Task: Filter people whose school is Kendriya Vidyalaya.
Action: Mouse moved to (378, 95)
Screenshot: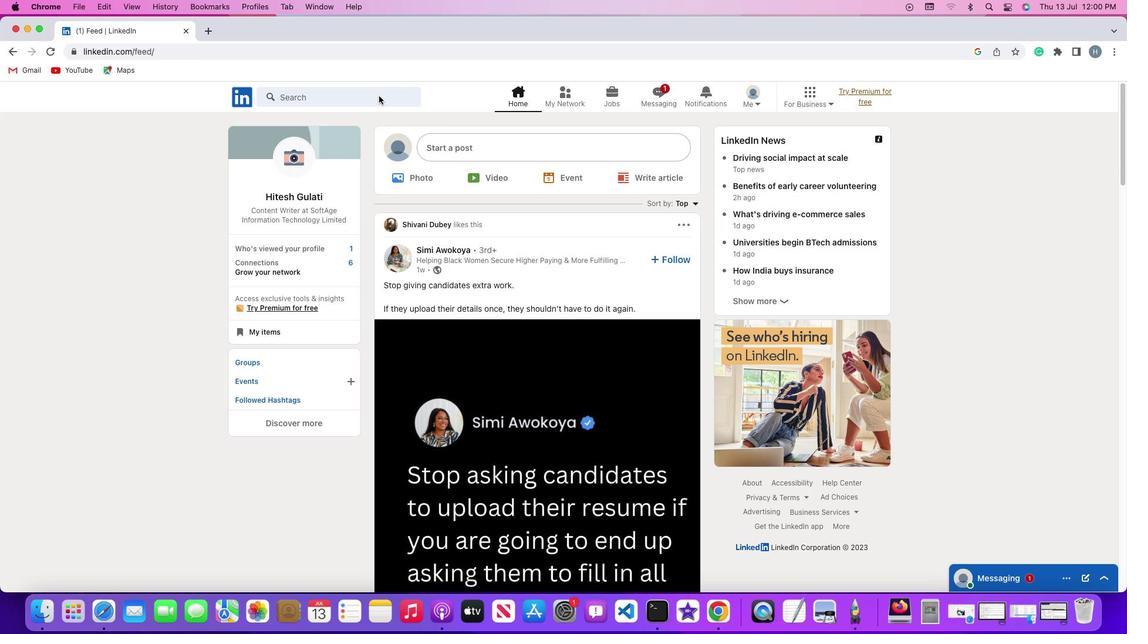 
Action: Mouse pressed left at (378, 95)
Screenshot: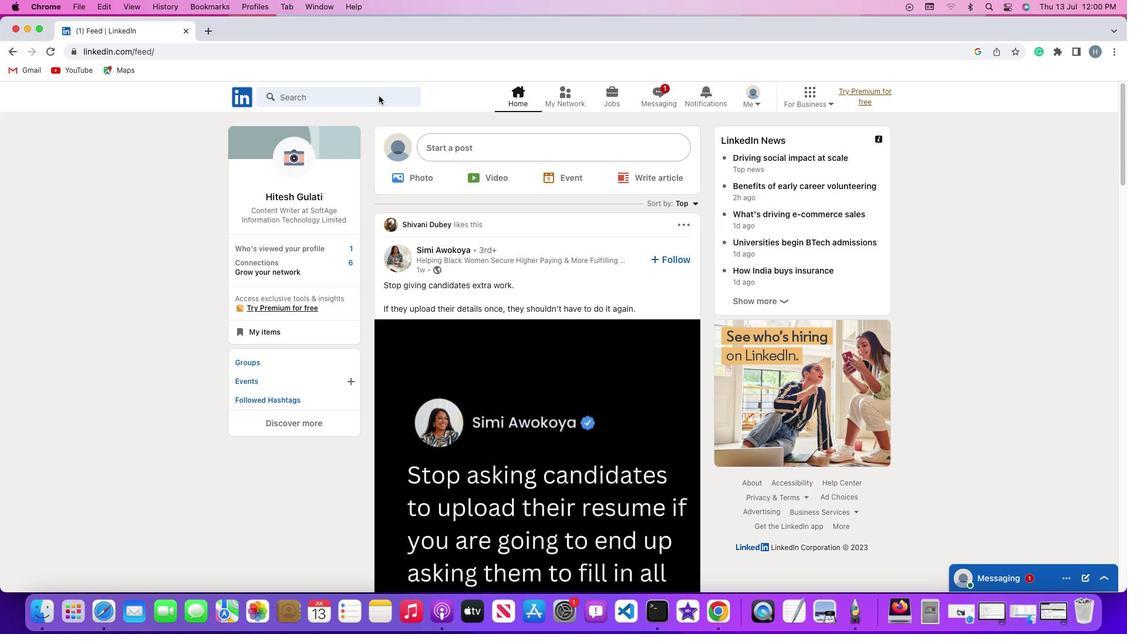 
Action: Mouse pressed left at (378, 95)
Screenshot: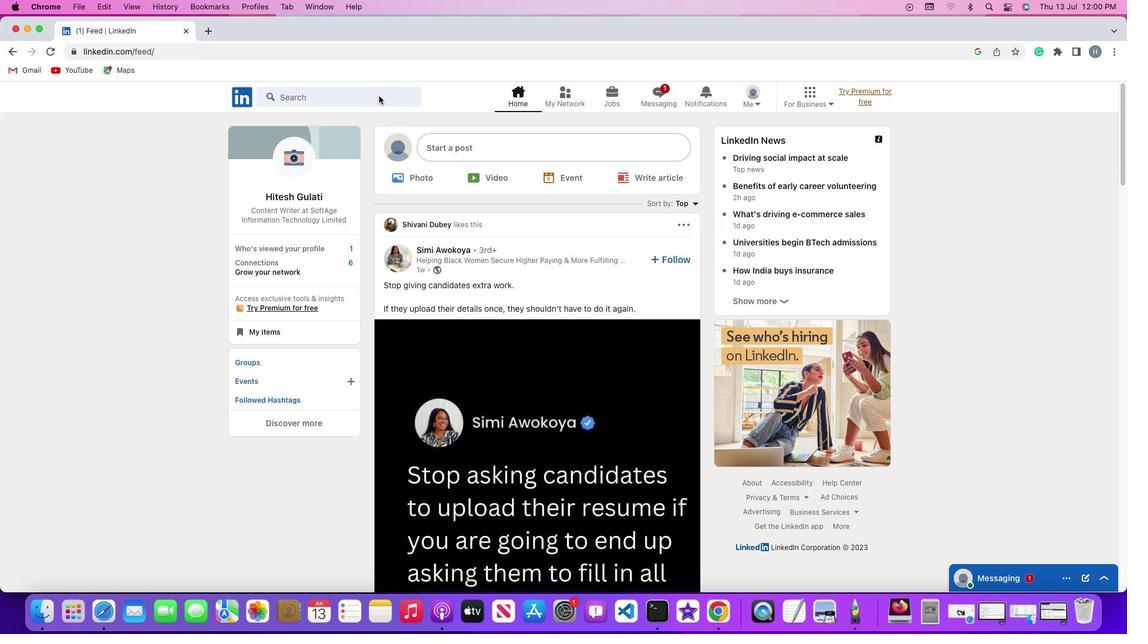 
Action: Key pressed Key.shift'#''h''i''r''i''n''g'Key.enter
Screenshot: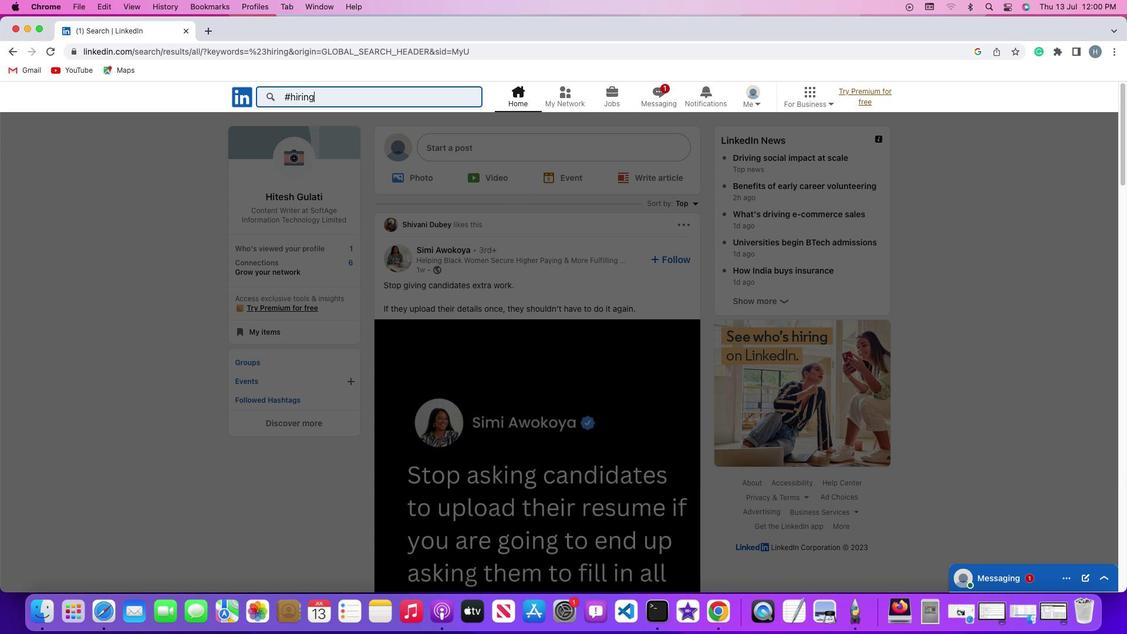 
Action: Mouse moved to (343, 130)
Screenshot: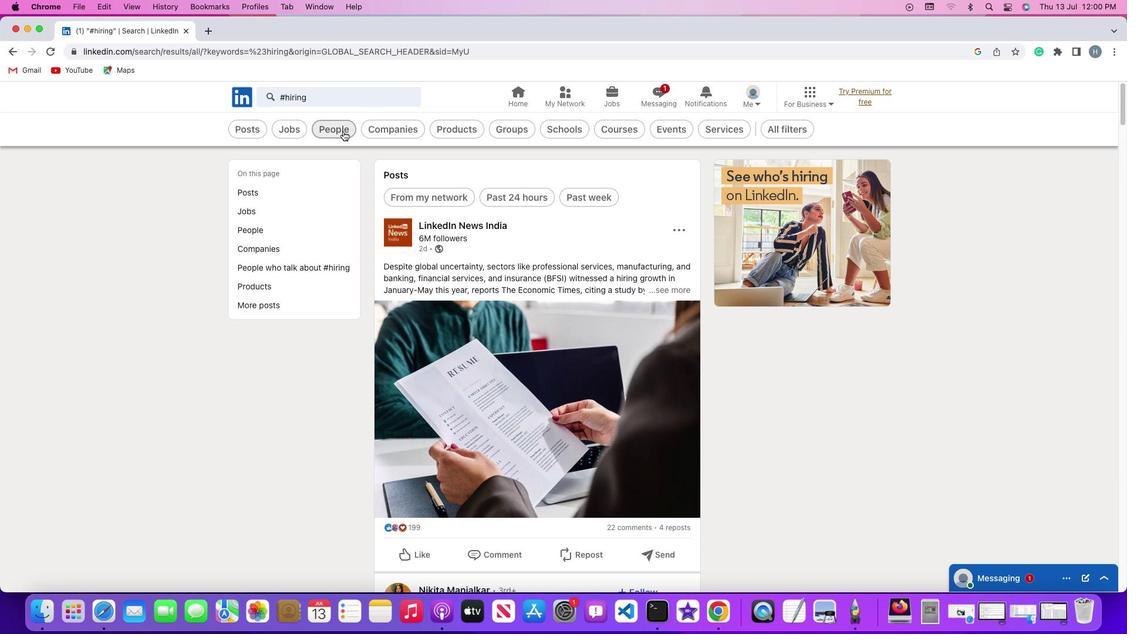 
Action: Mouse pressed left at (343, 130)
Screenshot: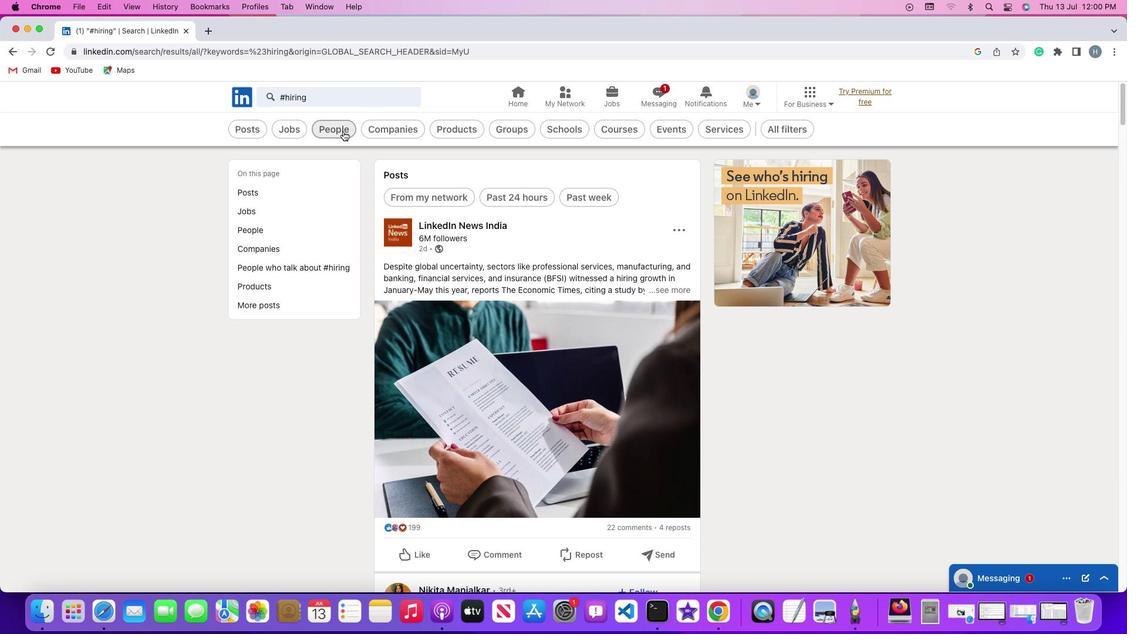 
Action: Mouse moved to (599, 126)
Screenshot: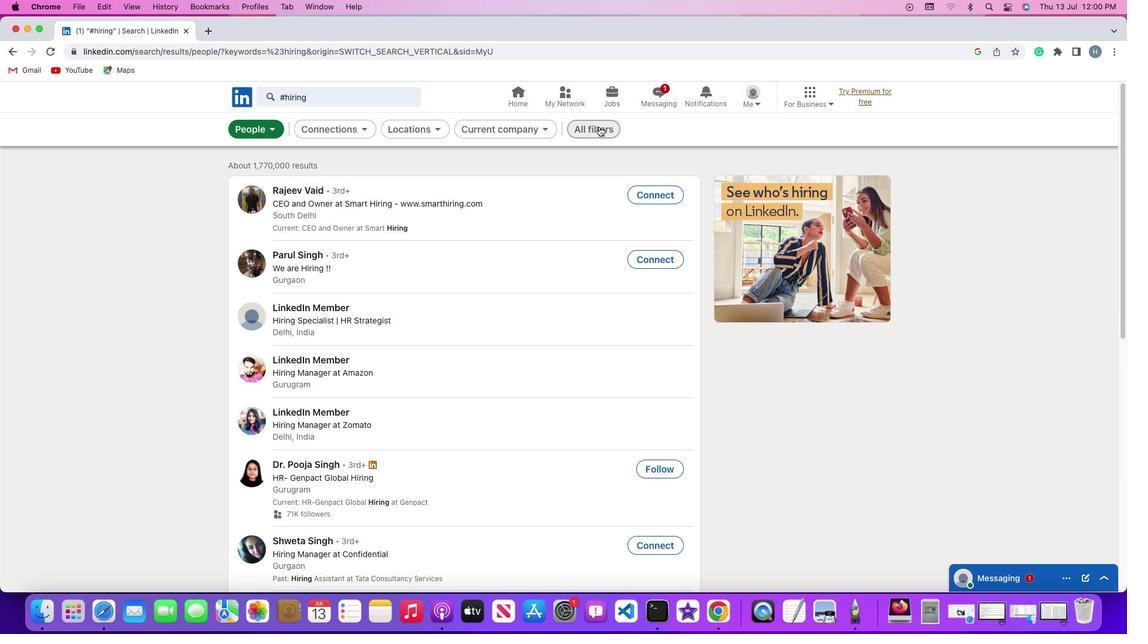 
Action: Mouse pressed left at (599, 126)
Screenshot: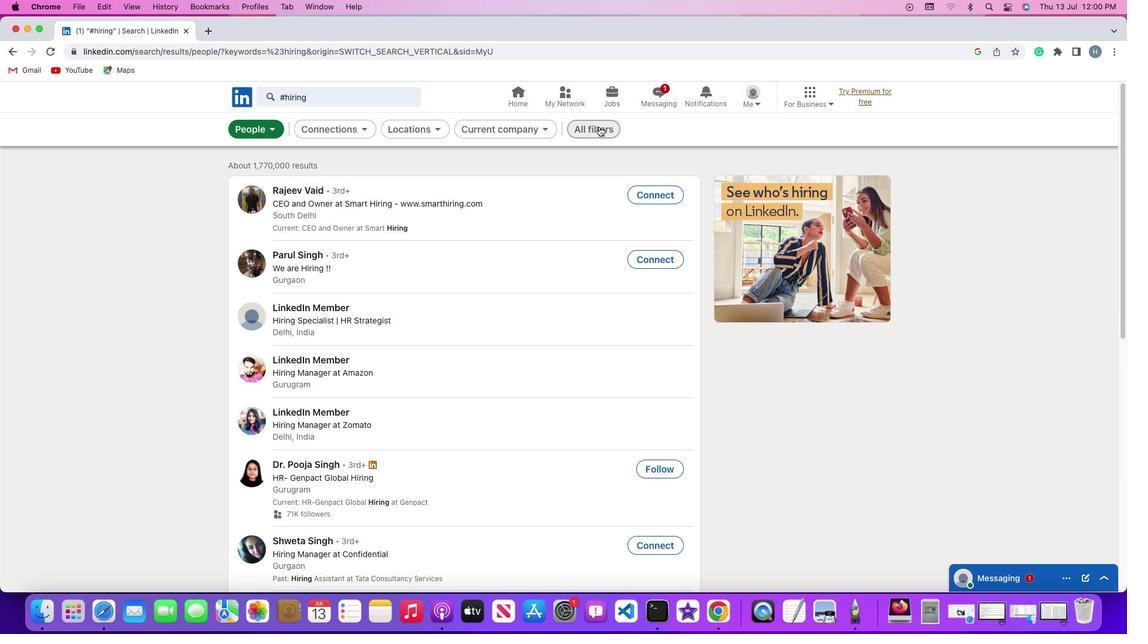 
Action: Mouse moved to (876, 368)
Screenshot: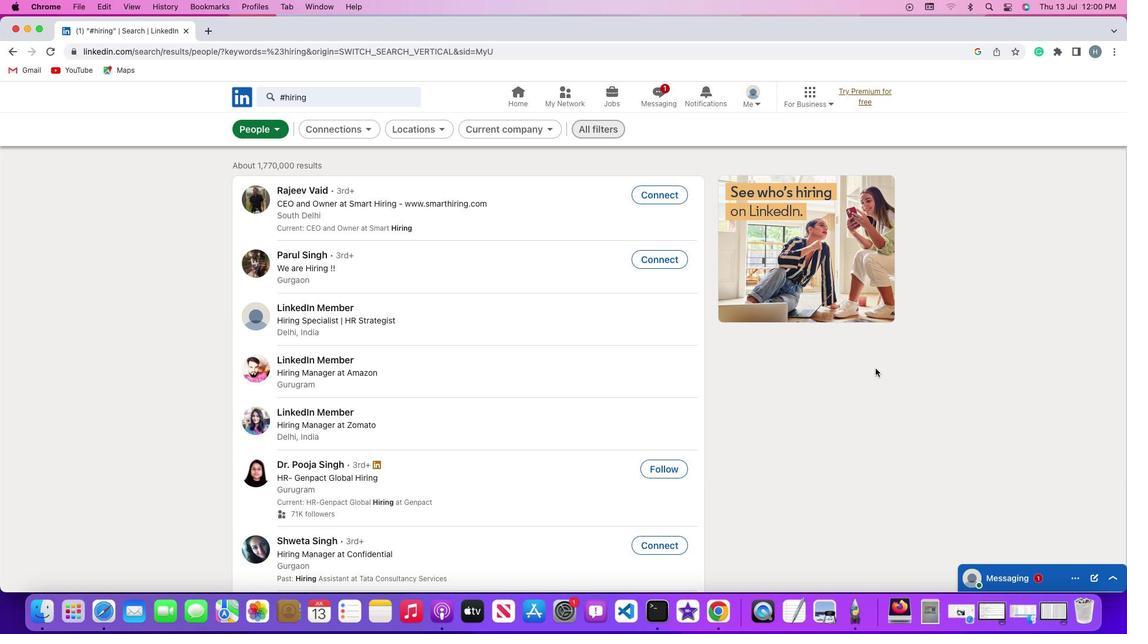 
Action: Mouse scrolled (876, 368) with delta (0, 0)
Screenshot: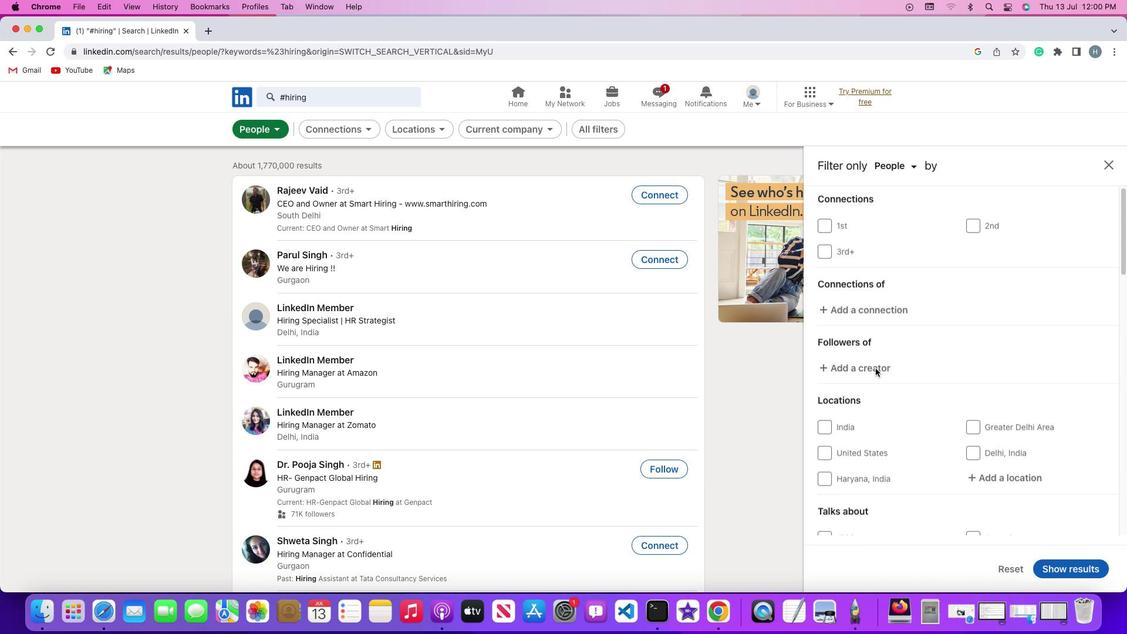 
Action: Mouse scrolled (876, 368) with delta (0, 0)
Screenshot: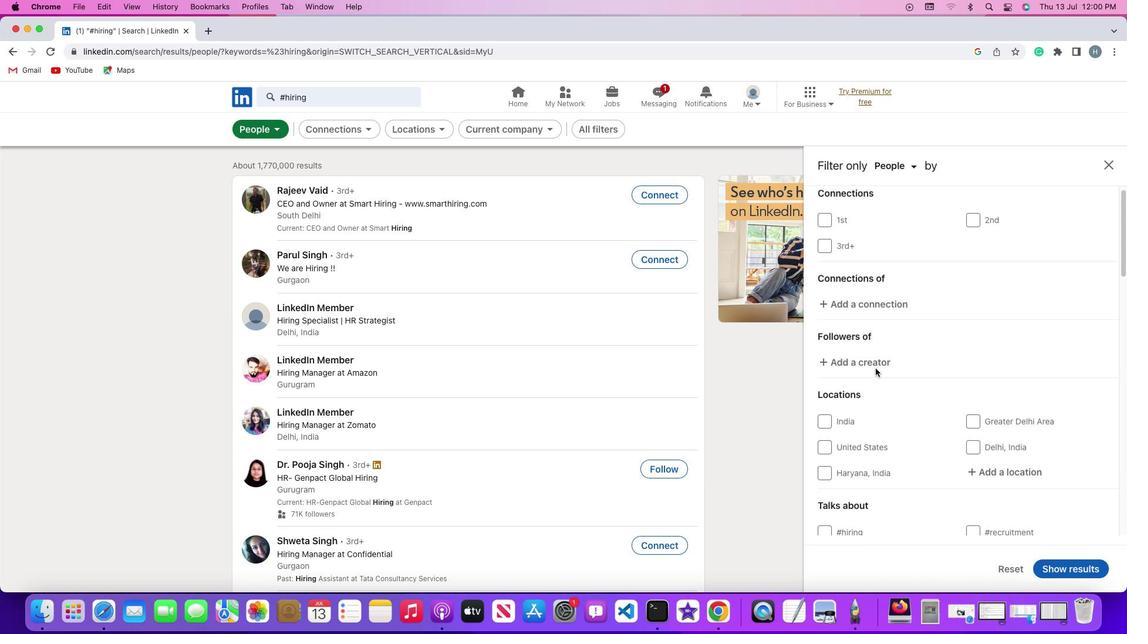 
Action: Mouse scrolled (876, 368) with delta (0, 0)
Screenshot: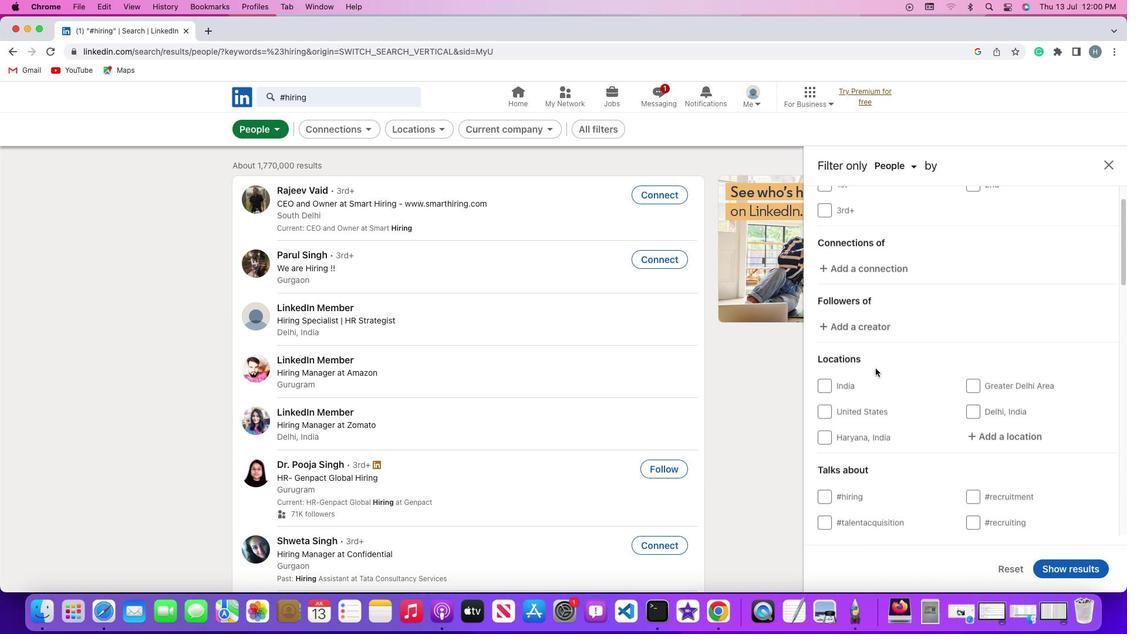 
Action: Mouse scrolled (876, 368) with delta (0, 0)
Screenshot: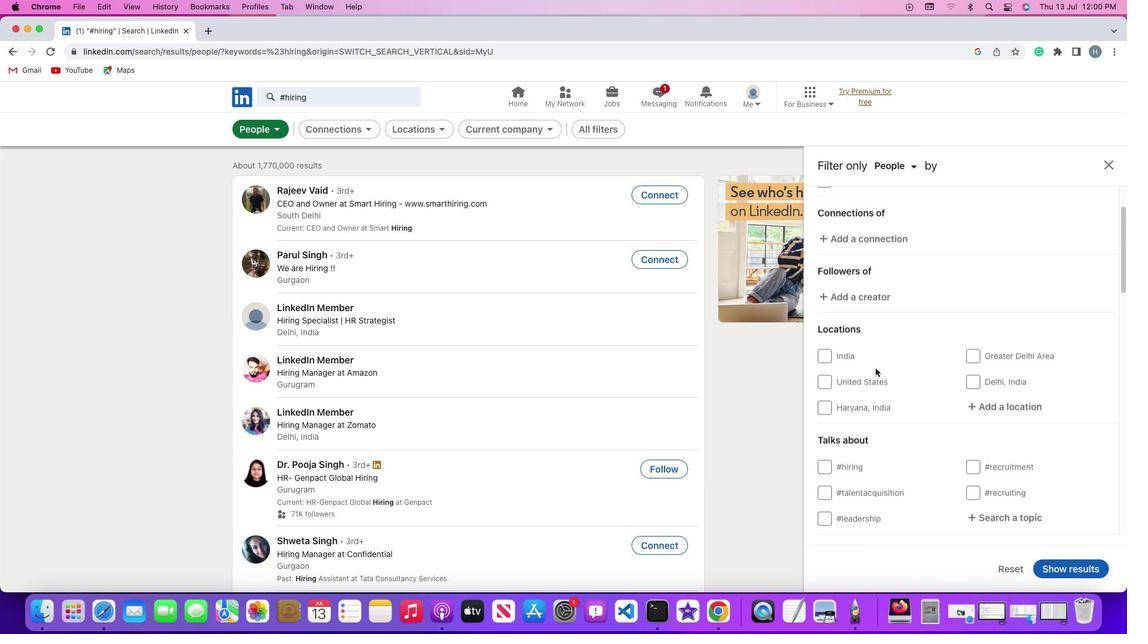 
Action: Mouse scrolled (876, 368) with delta (0, -1)
Screenshot: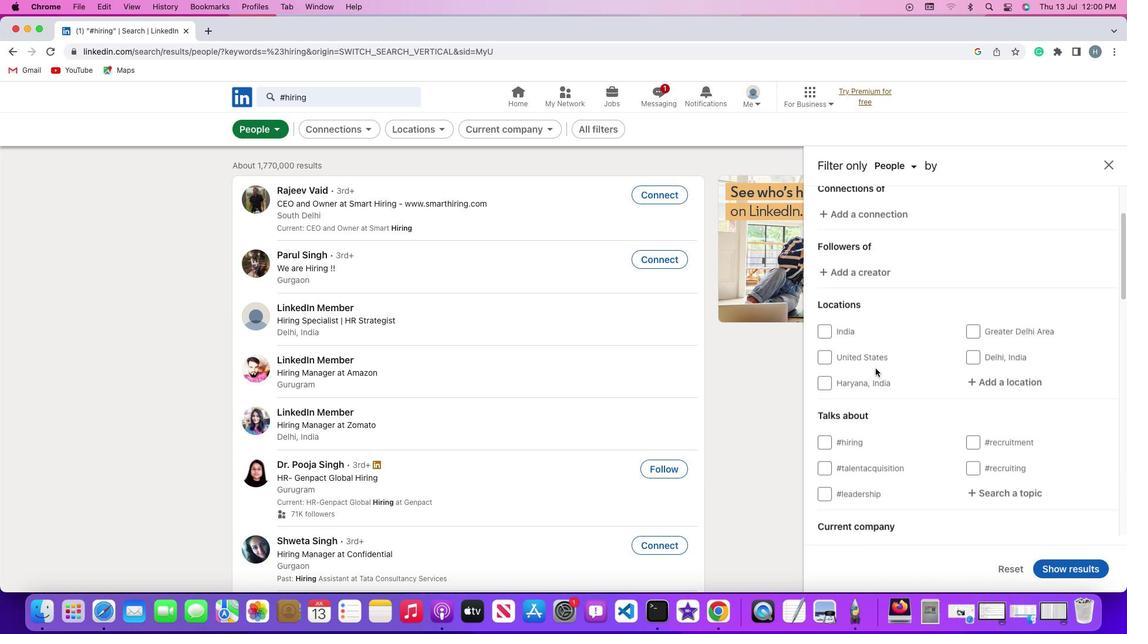 
Action: Mouse scrolled (876, 368) with delta (0, 0)
Screenshot: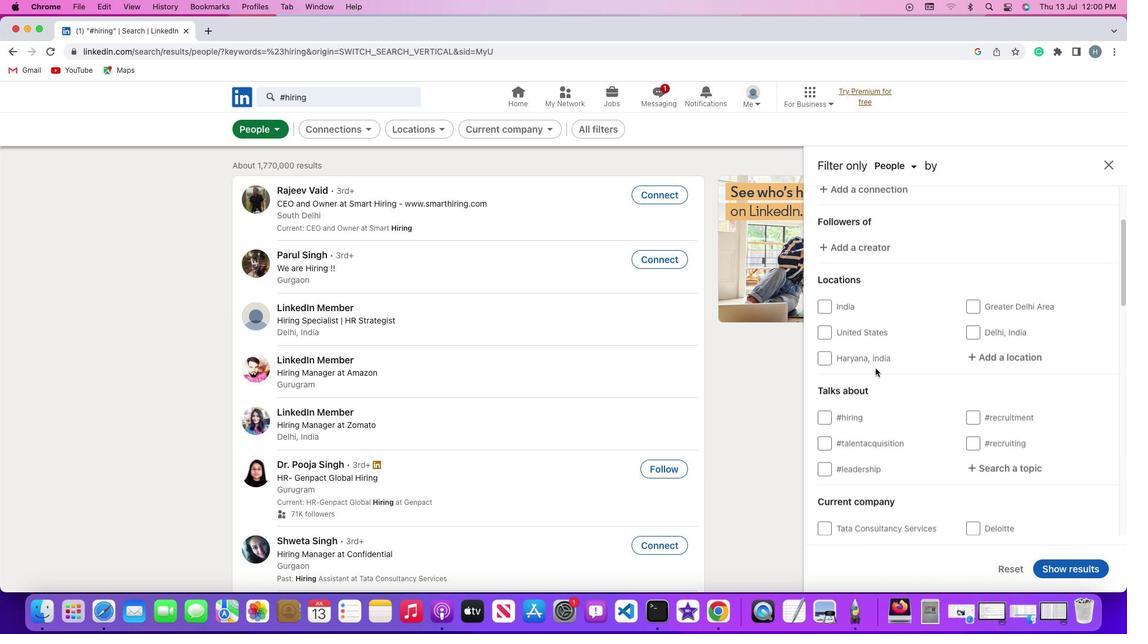 
Action: Mouse scrolled (876, 368) with delta (0, 0)
Screenshot: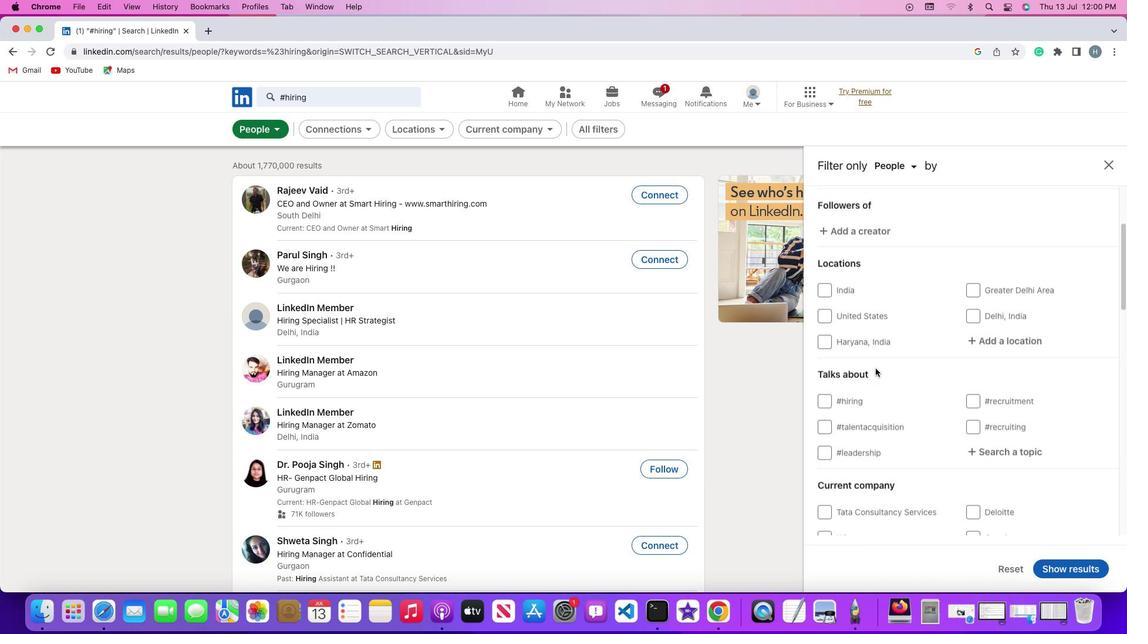 
Action: Mouse scrolled (876, 368) with delta (0, -1)
Screenshot: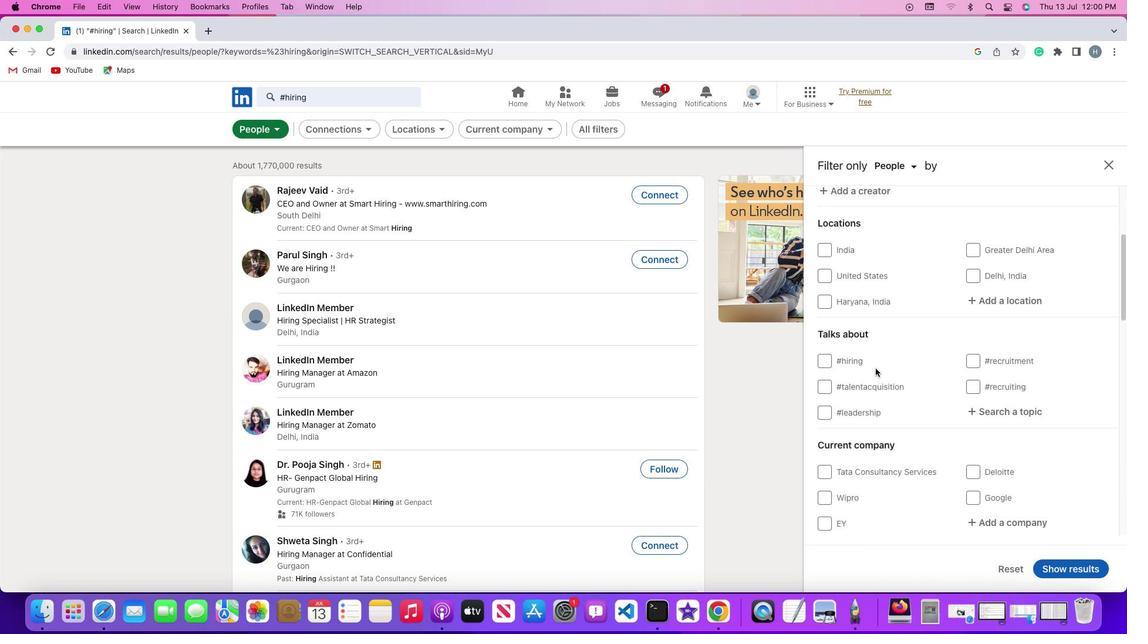 
Action: Mouse scrolled (876, 368) with delta (0, 0)
Screenshot: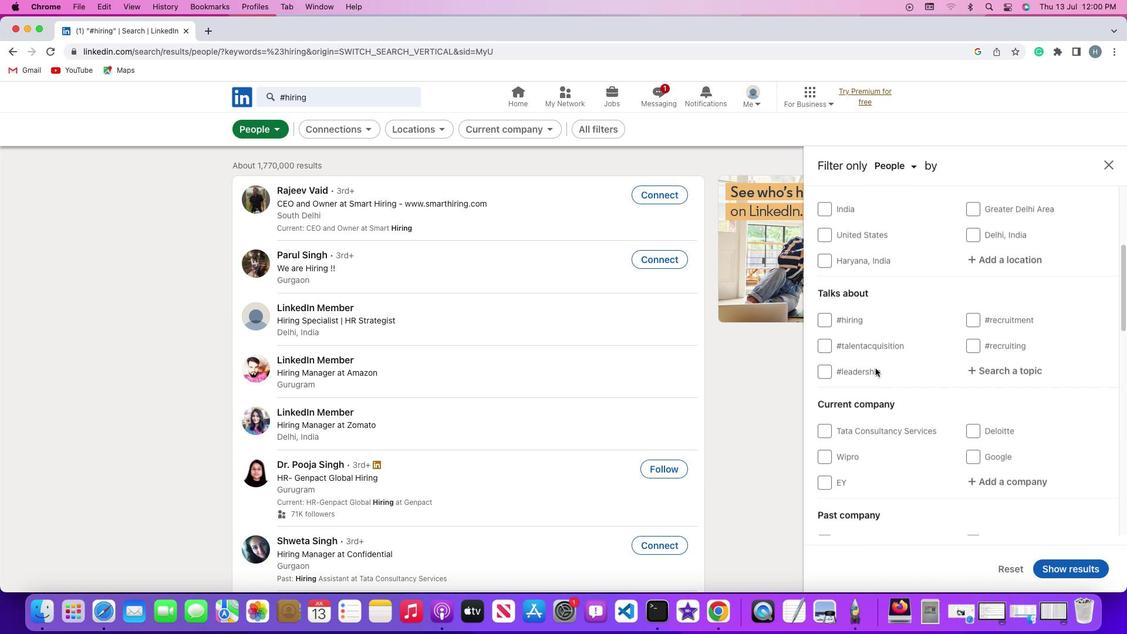 
Action: Mouse scrolled (876, 368) with delta (0, 0)
Screenshot: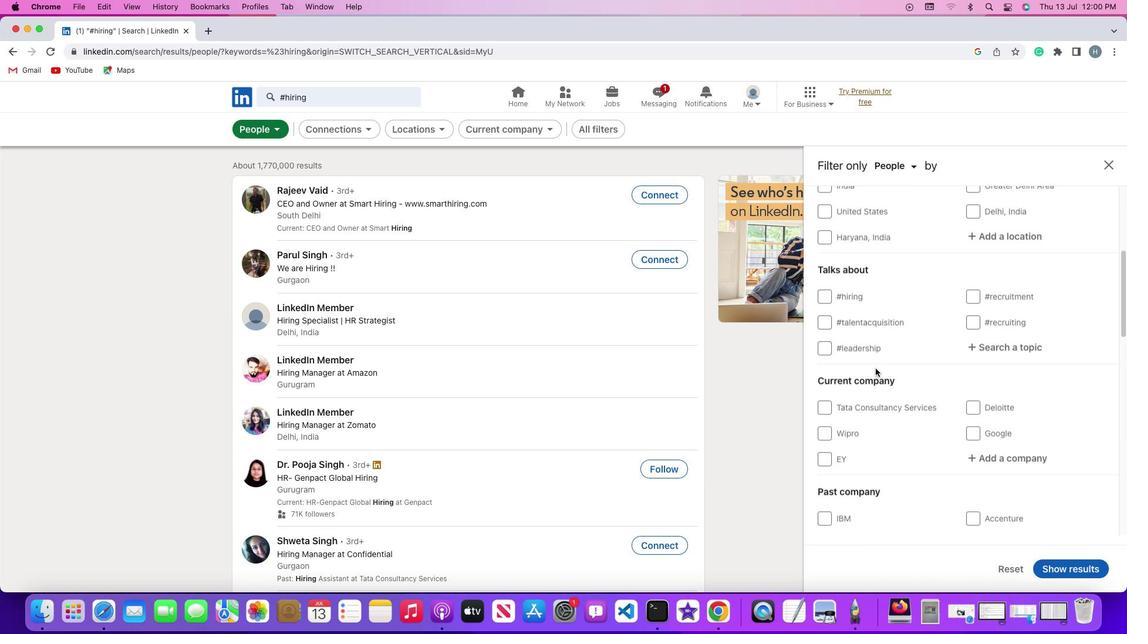
Action: Mouse scrolled (876, 368) with delta (0, -1)
Screenshot: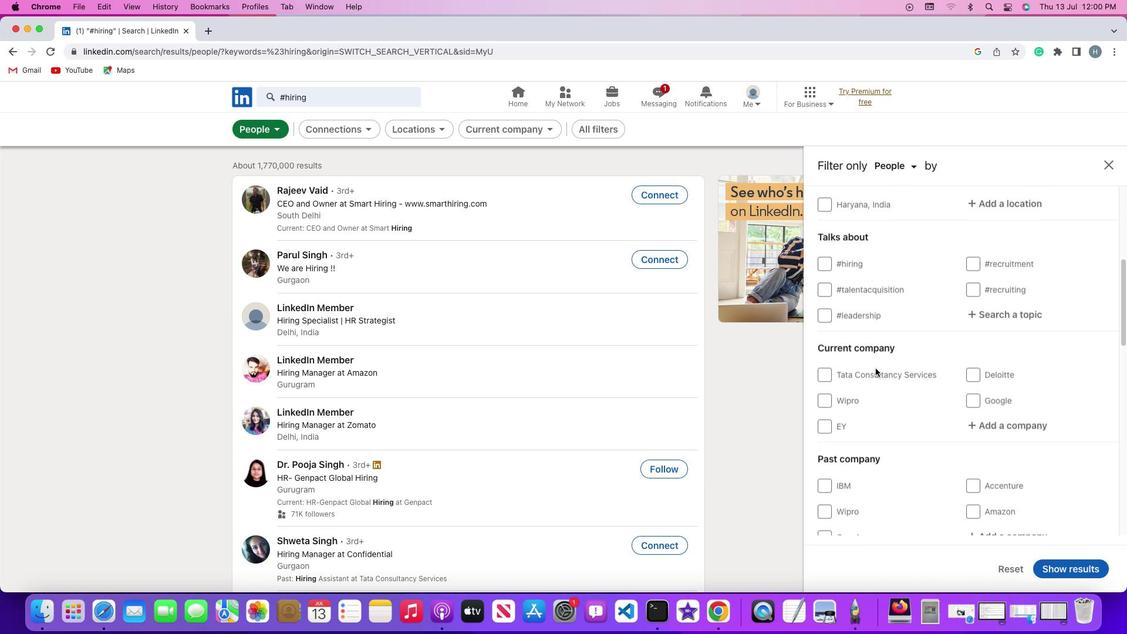 
Action: Mouse scrolled (876, 368) with delta (0, 0)
Screenshot: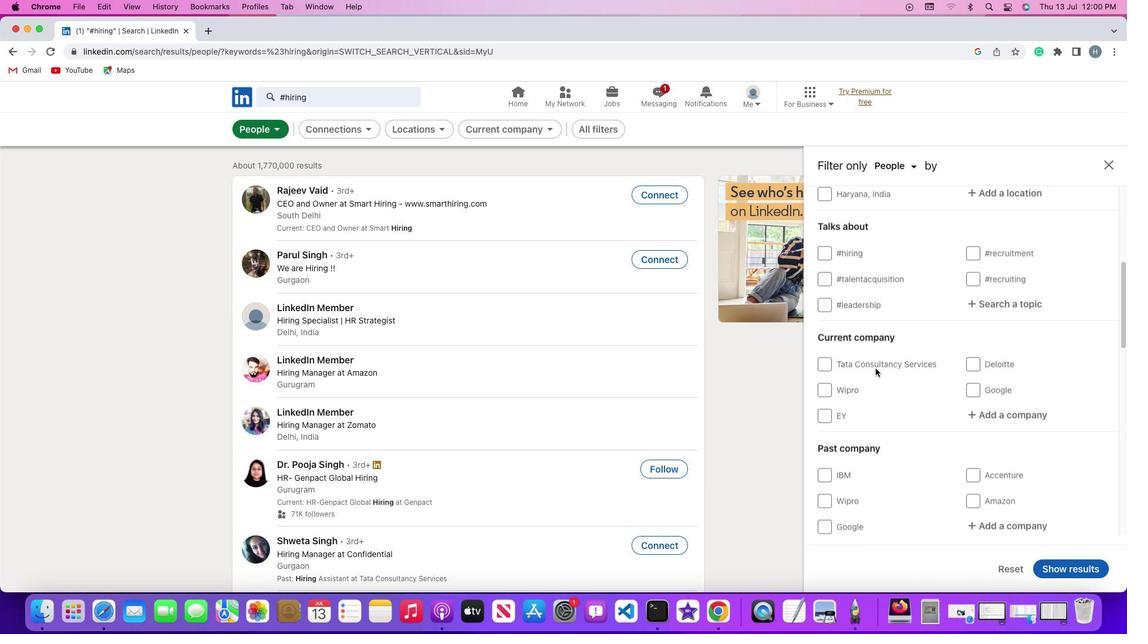 
Action: Mouse scrolled (876, 368) with delta (0, 0)
Screenshot: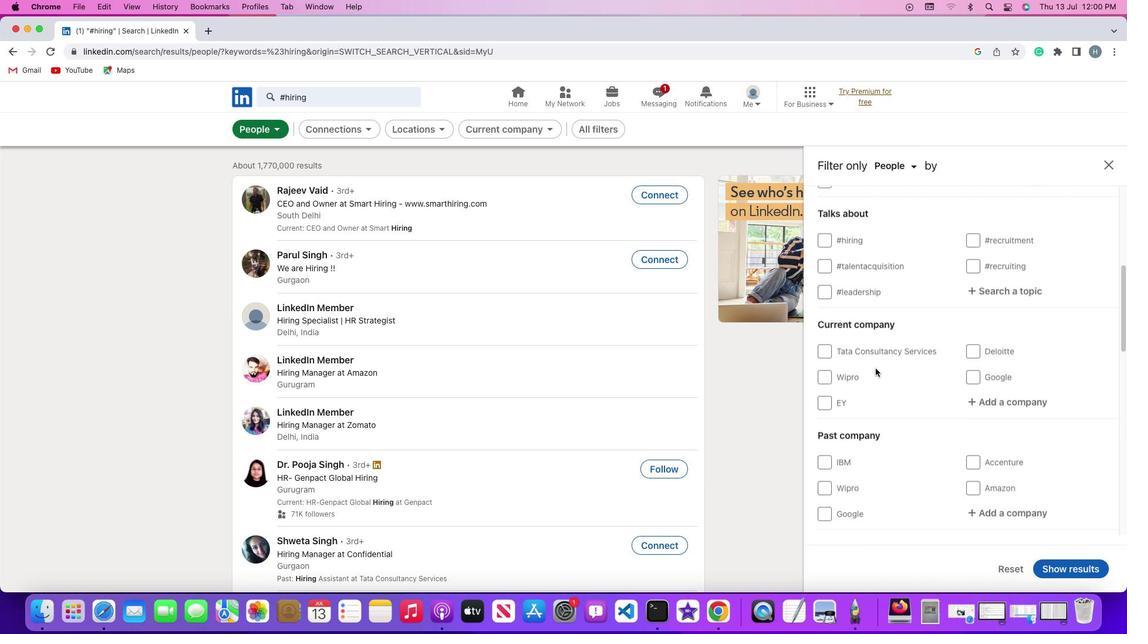 
Action: Mouse scrolled (876, 368) with delta (0, 0)
Screenshot: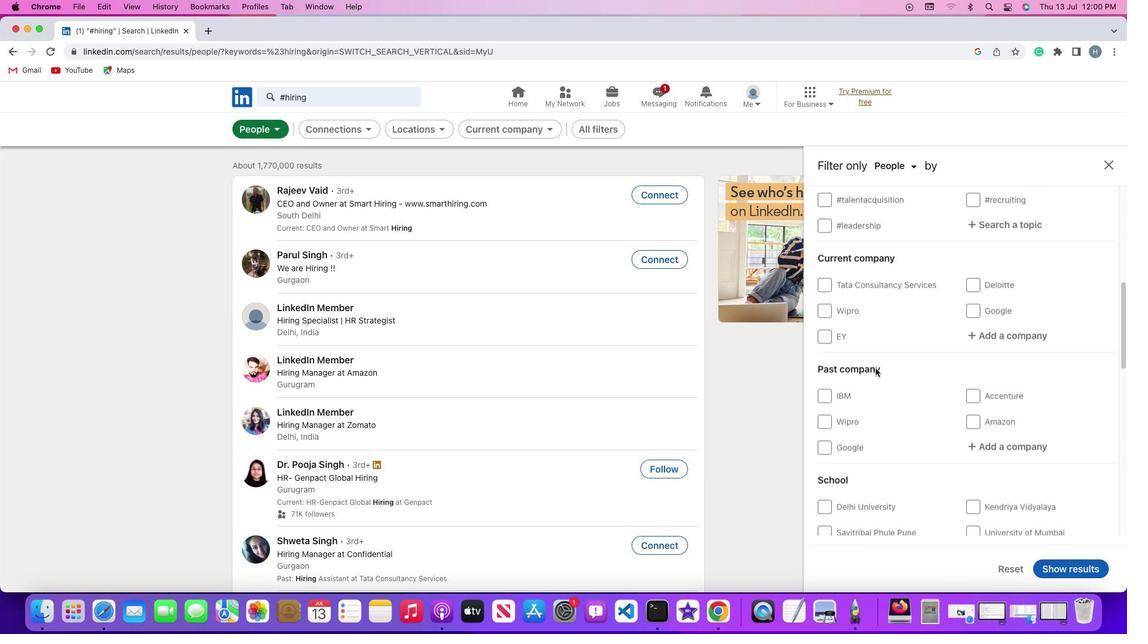 
Action: Mouse scrolled (876, 368) with delta (0, -1)
Screenshot: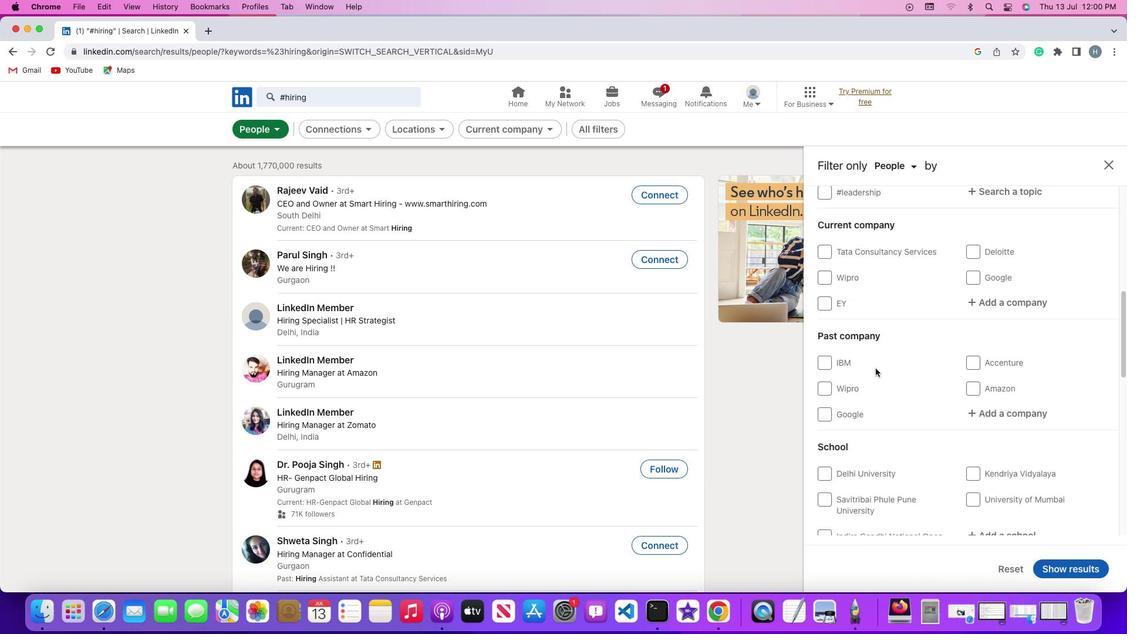 
Action: Mouse scrolled (876, 368) with delta (0, 0)
Screenshot: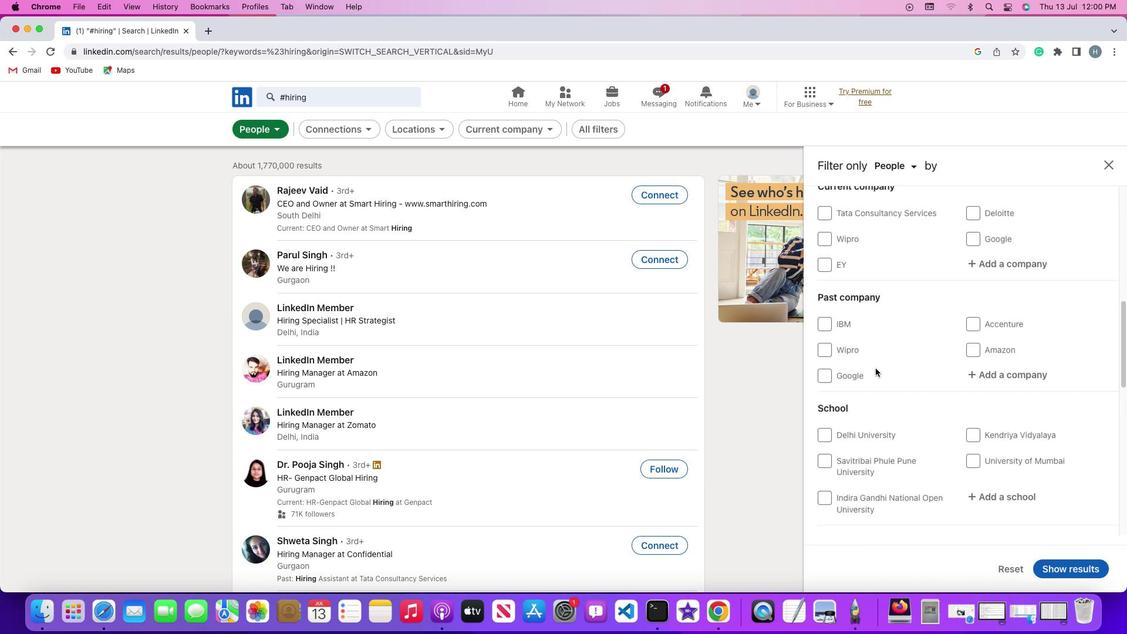 
Action: Mouse scrolled (876, 368) with delta (0, 0)
Screenshot: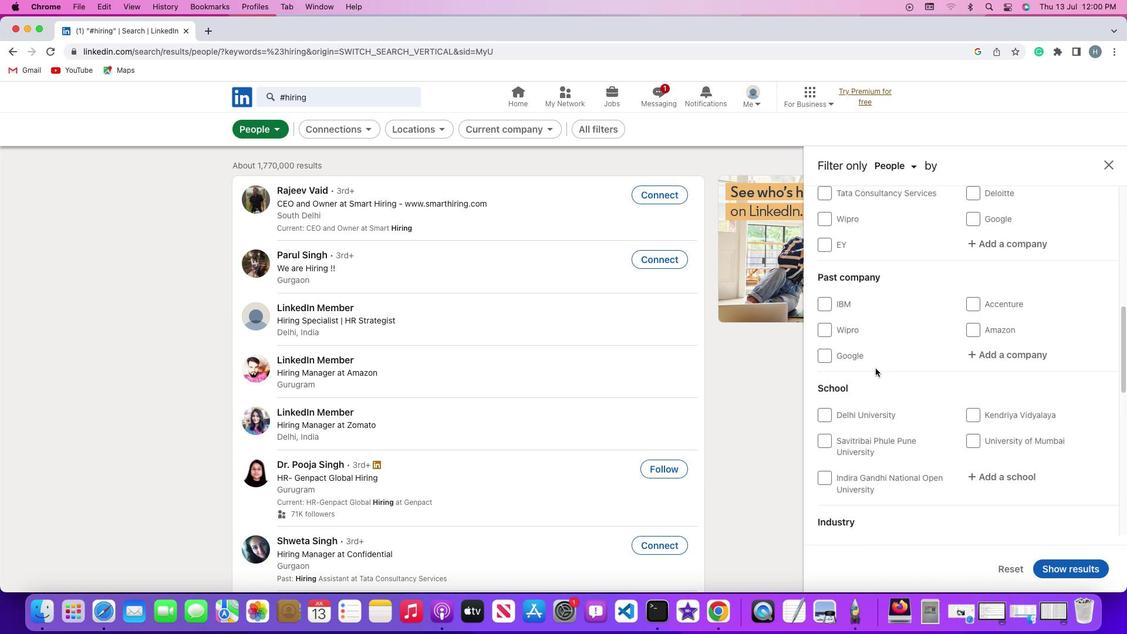 
Action: Mouse scrolled (876, 368) with delta (0, -1)
Screenshot: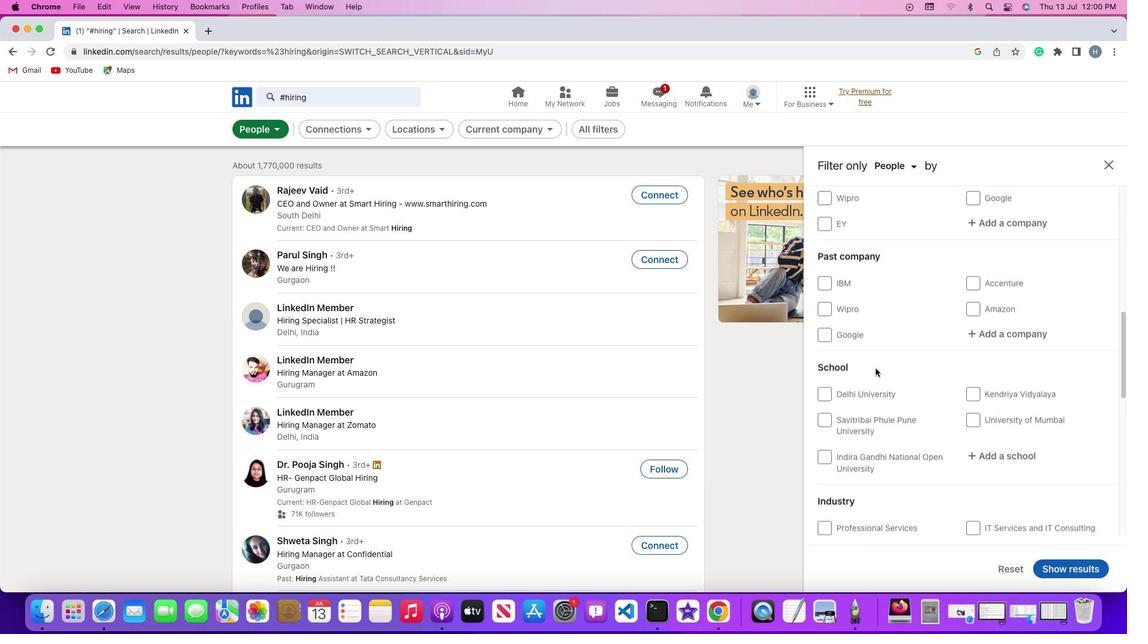 
Action: Mouse scrolled (876, 368) with delta (0, 0)
Screenshot: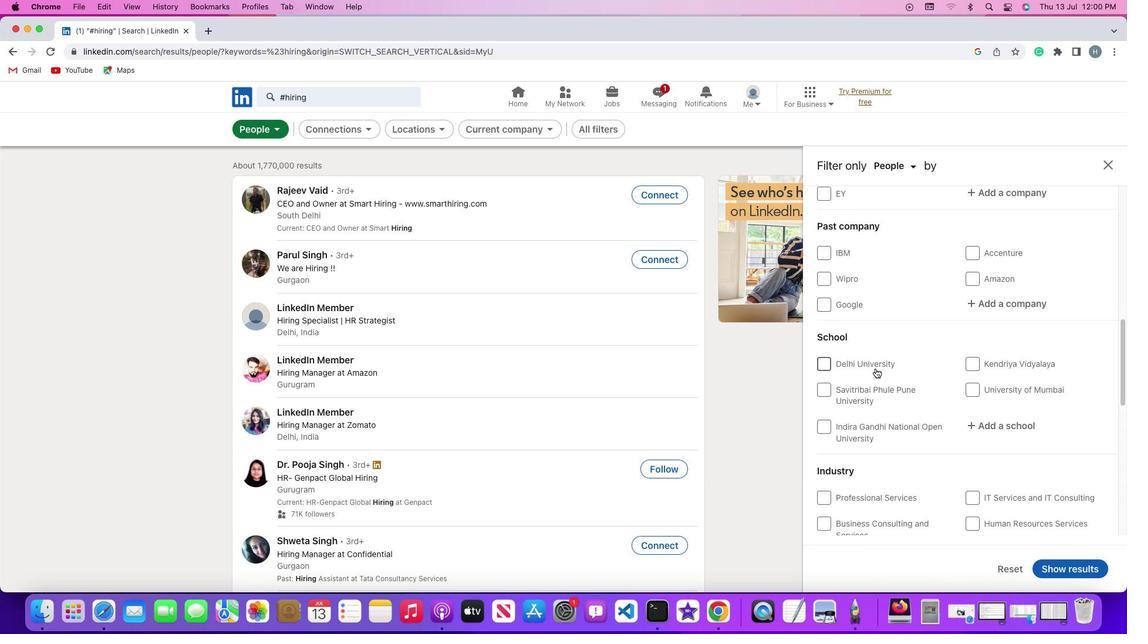 
Action: Mouse scrolled (876, 368) with delta (0, 0)
Screenshot: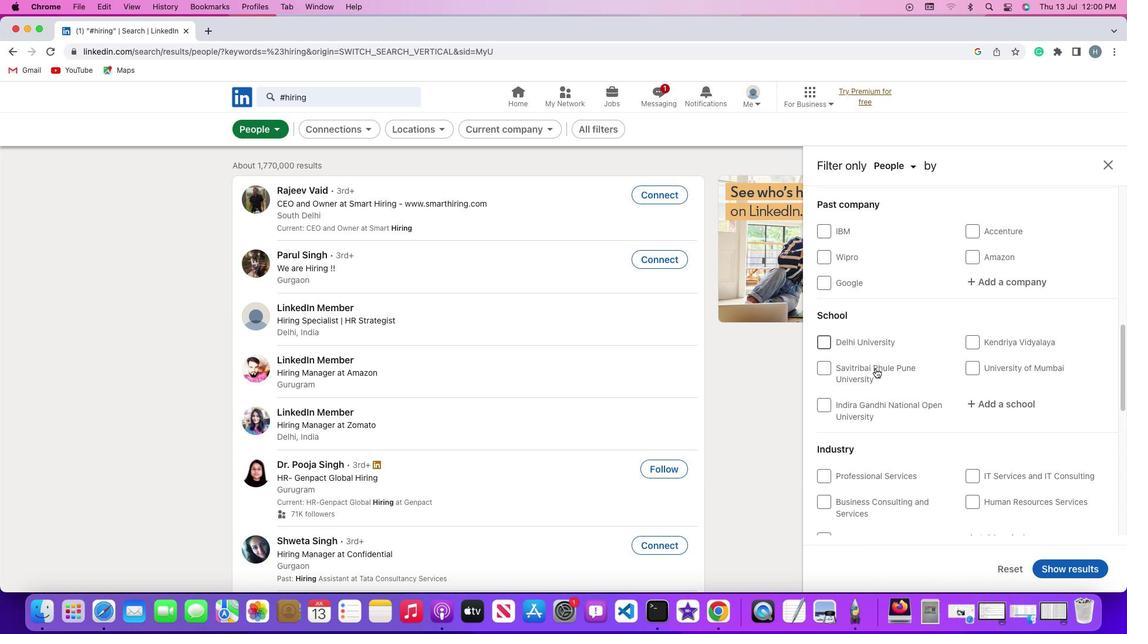 
Action: Mouse scrolled (876, 368) with delta (0, 0)
Screenshot: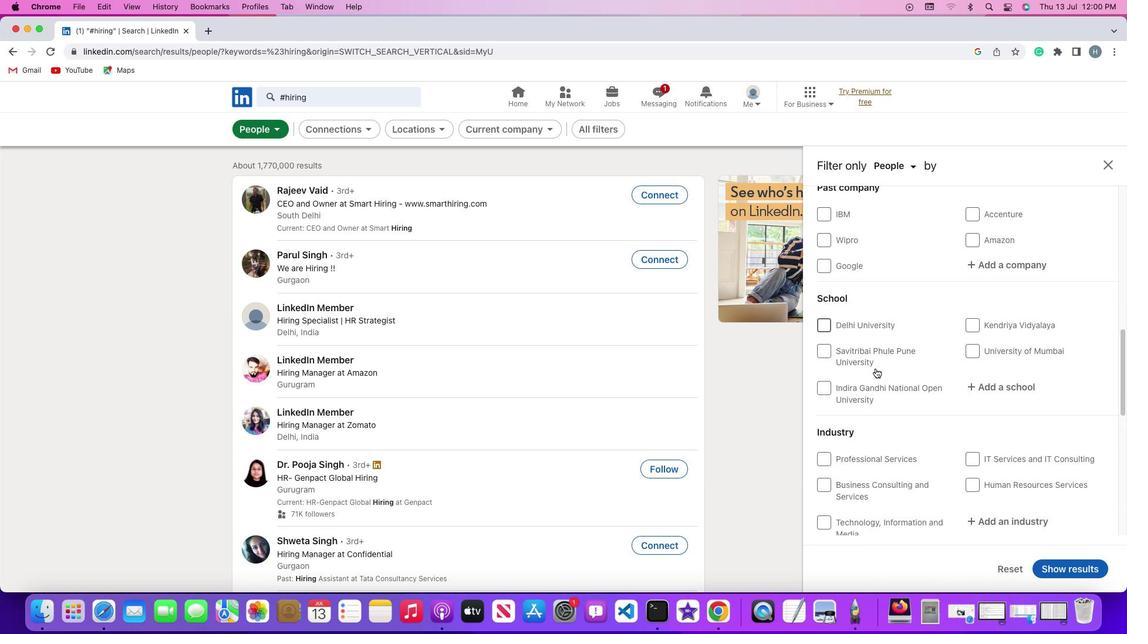
Action: Mouse scrolled (876, 368) with delta (0, 0)
Screenshot: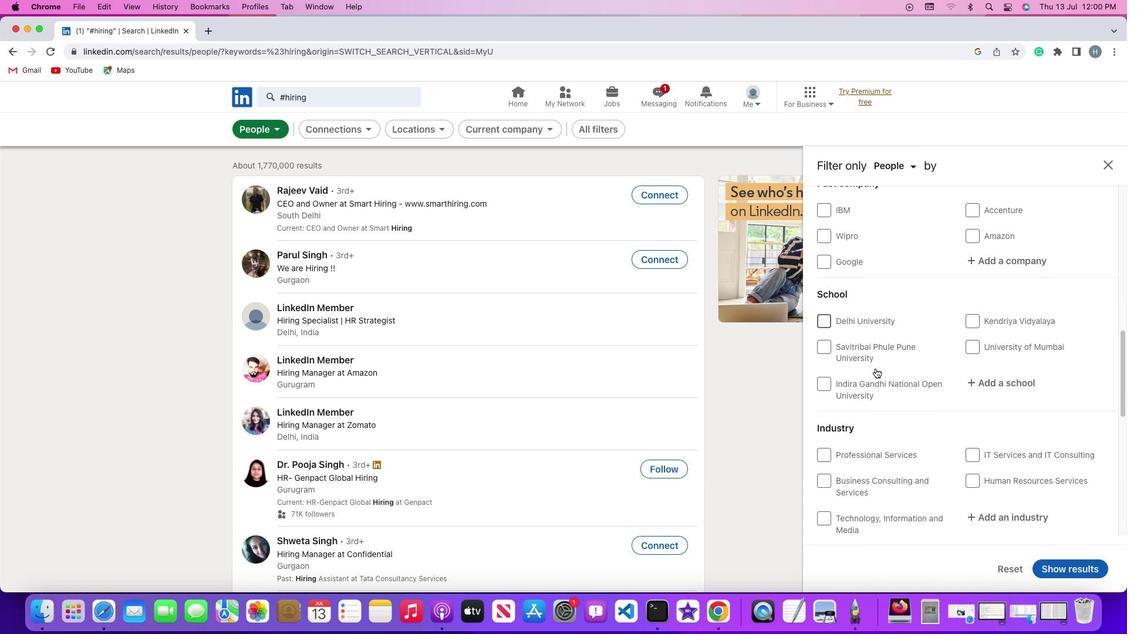 
Action: Mouse moved to (973, 318)
Screenshot: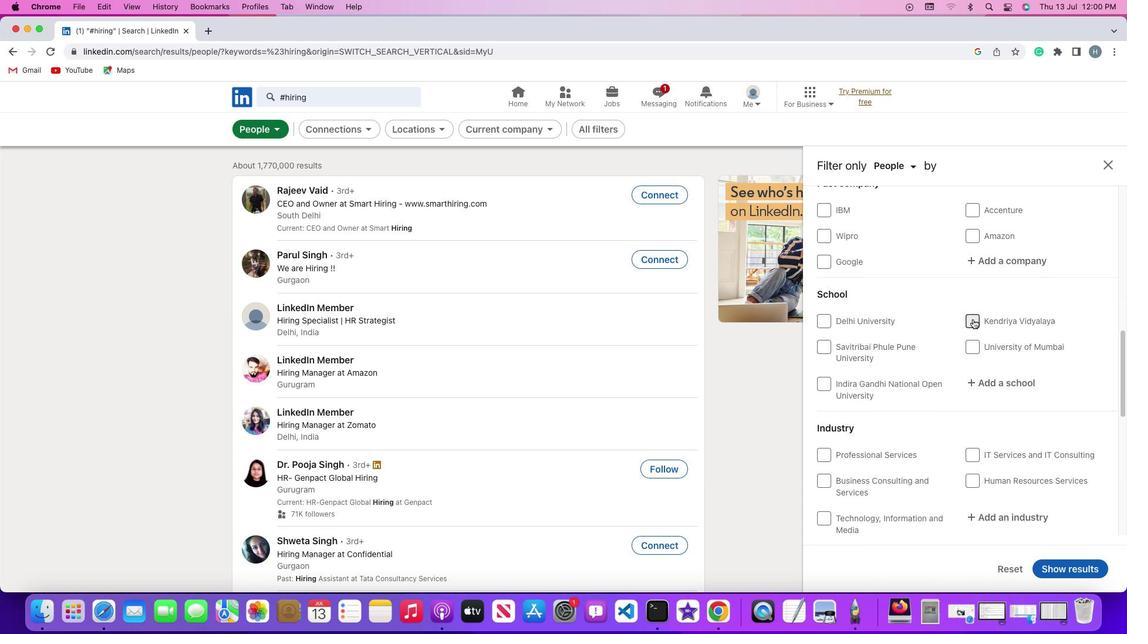 
Action: Mouse pressed left at (973, 318)
Screenshot: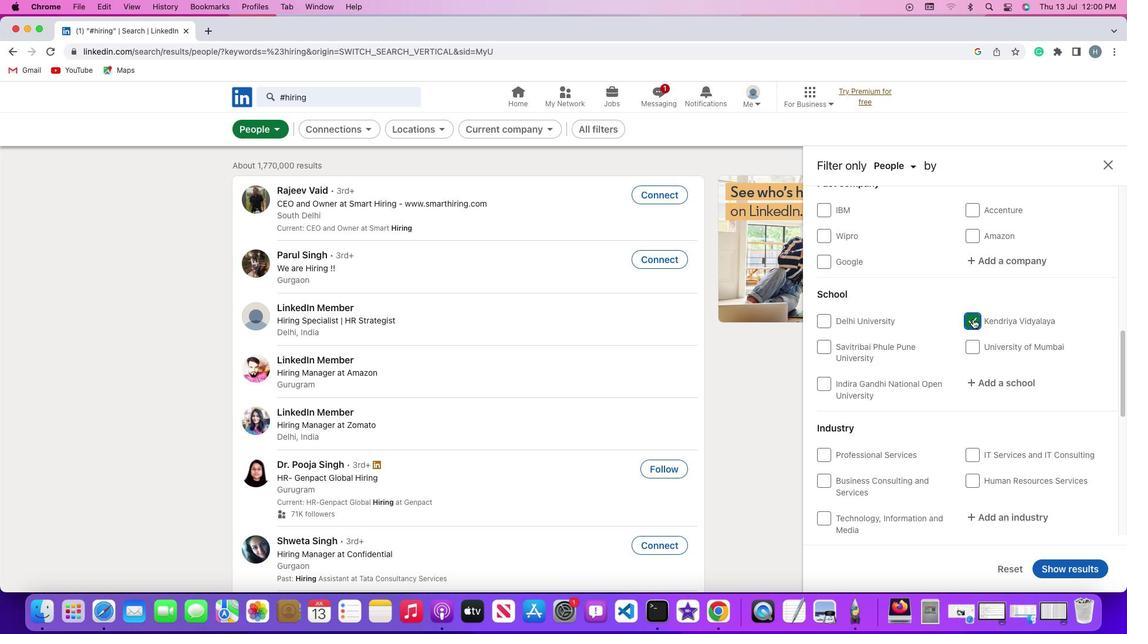 
Action: Mouse moved to (1069, 572)
Screenshot: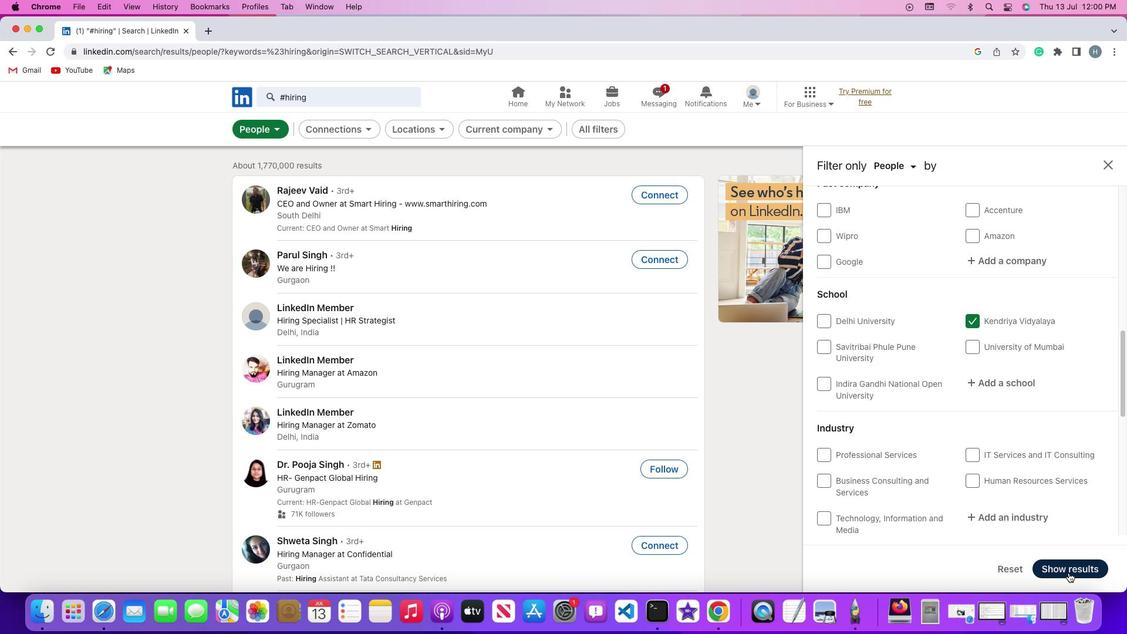 
Action: Mouse pressed left at (1069, 572)
Screenshot: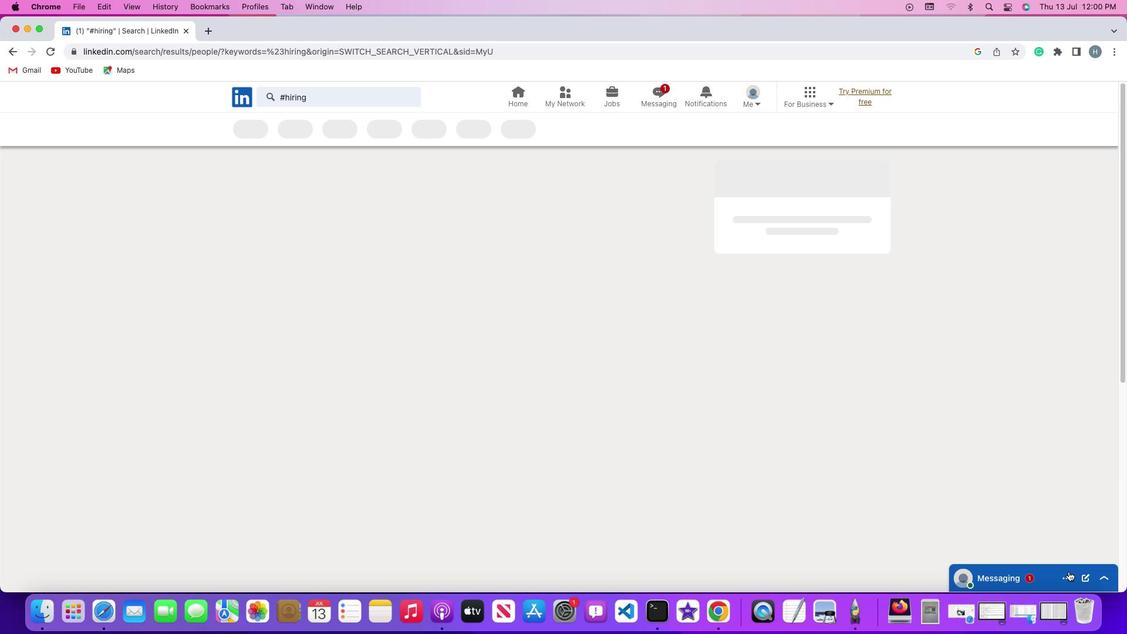 
Action: Mouse moved to (899, 289)
Screenshot: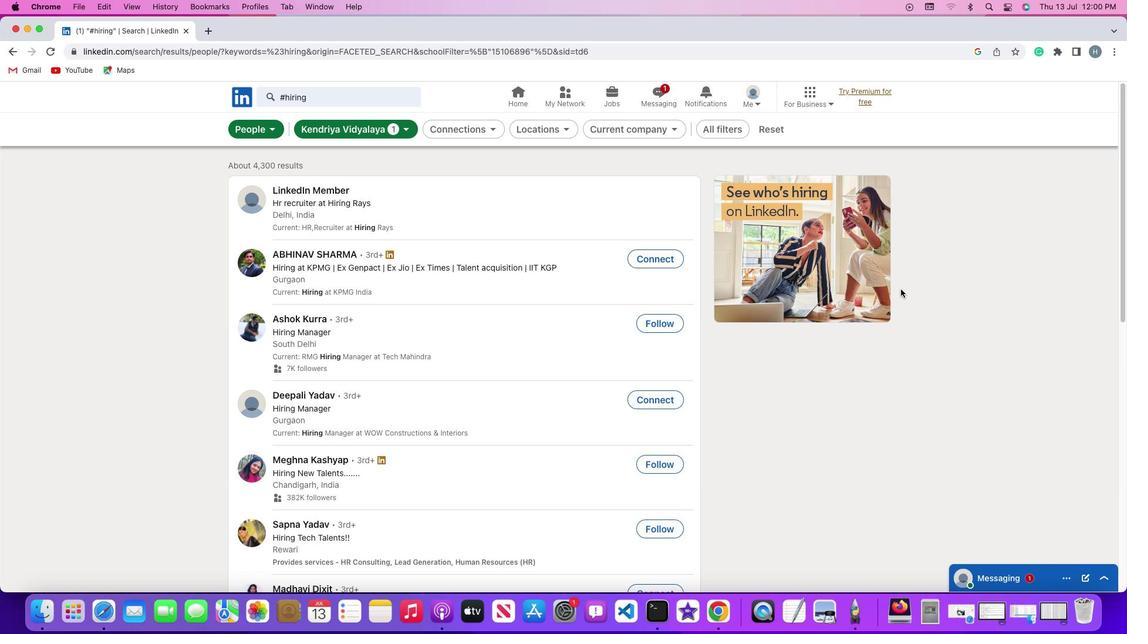 
